 Task: Assign mailaustralia7@gmail.com as Assignee of Issue Issue0000000421 in Backlog  in Scrum Project Project0000000085 in Jira. Assign mailaustralia7@gmail.com as Assignee of Issue Issue0000000422 in Backlog  in Scrum Project Project0000000085 in Jira. Assign mailaustralia7@gmail.com as Assignee of Issue Issue0000000423 in Backlog  in Scrum Project Project0000000085 in Jira. Assign carxxstreet791@gmail.com as Assignee of Issue Issue0000000424 in Backlog  in Scrum Project Project0000000085 in Jira. Assign carxxstreet791@gmail.com as Assignee of Issue Issue0000000425 in Backlog  in Scrum Project Project0000000085 in Jira
Action: Mouse moved to (250, 73)
Screenshot: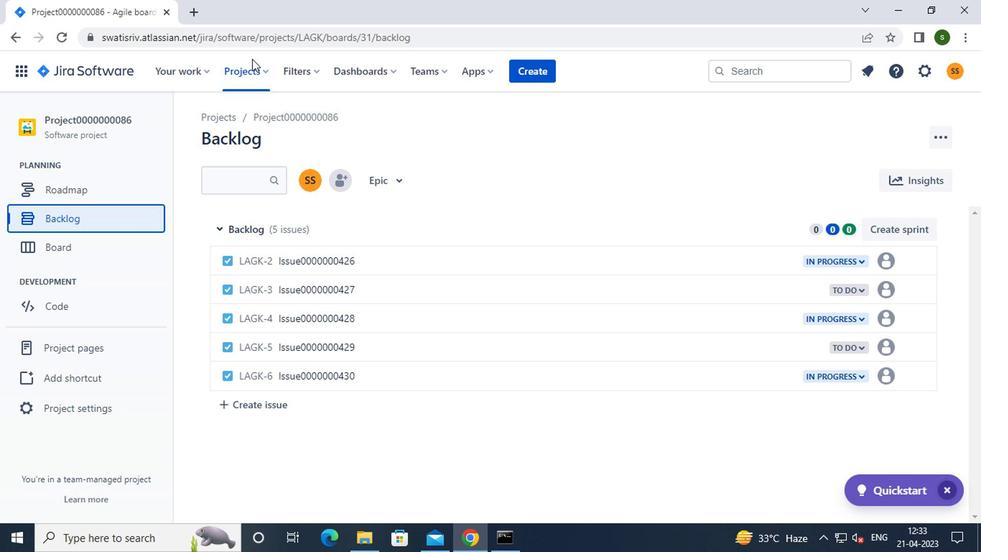 
Action: Mouse pressed left at (250, 73)
Screenshot: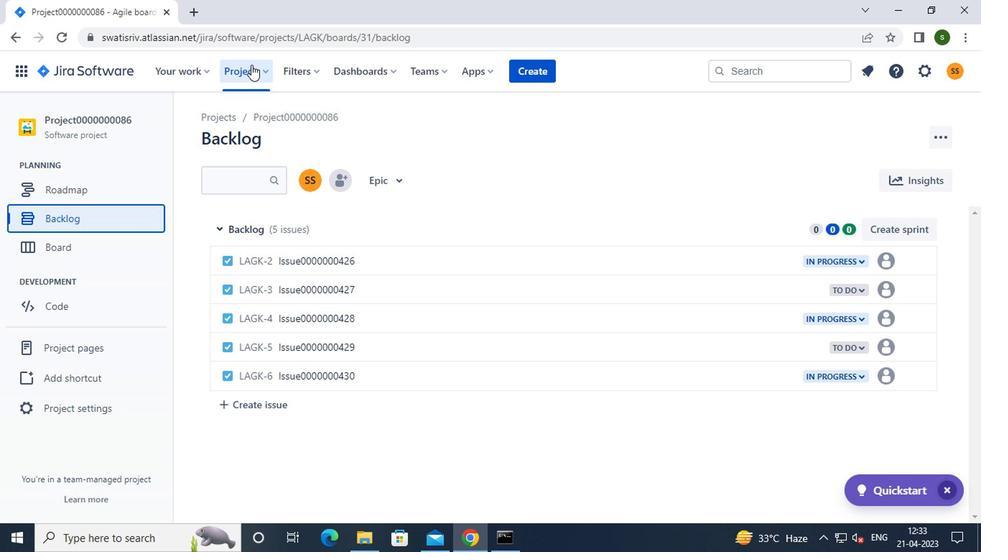 
Action: Mouse moved to (300, 169)
Screenshot: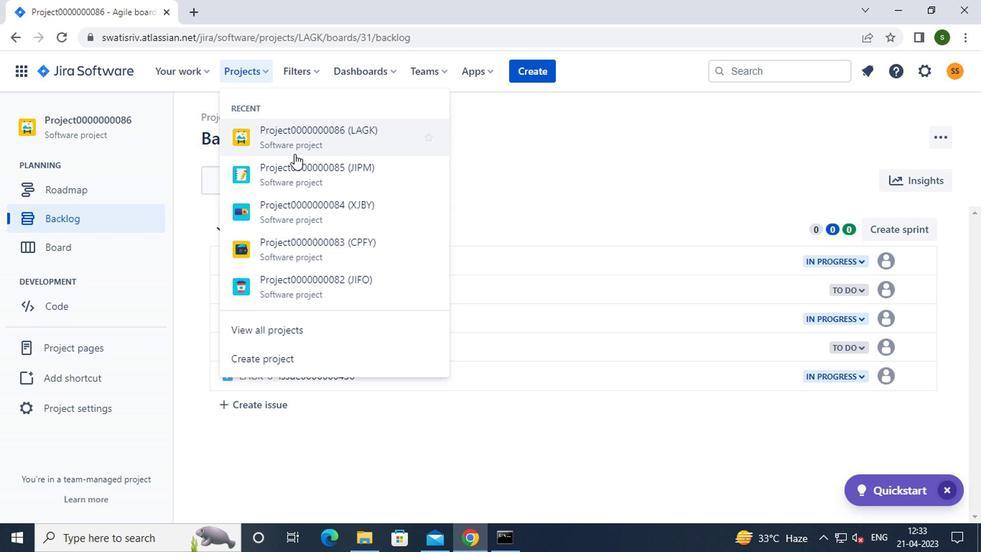 
Action: Mouse pressed left at (300, 169)
Screenshot: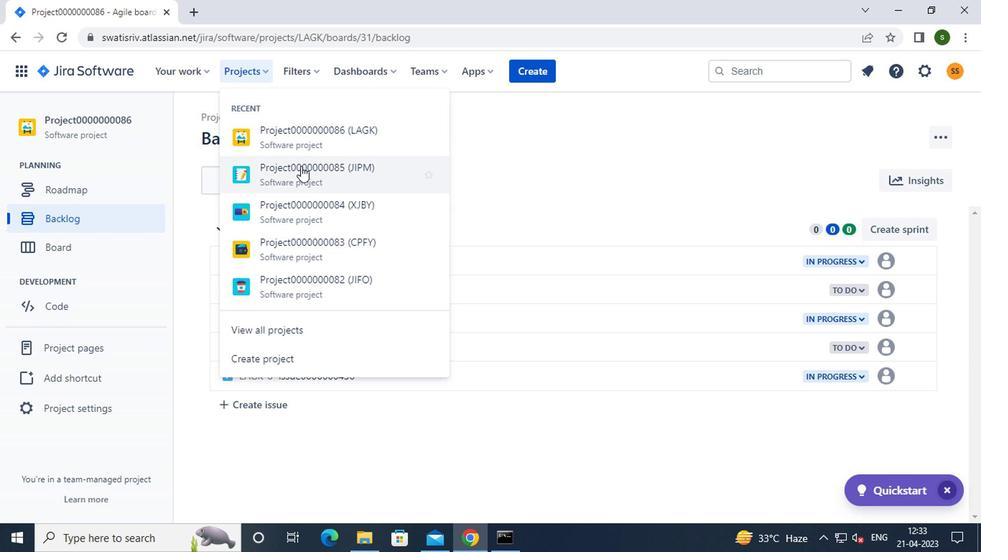 
Action: Mouse moved to (125, 216)
Screenshot: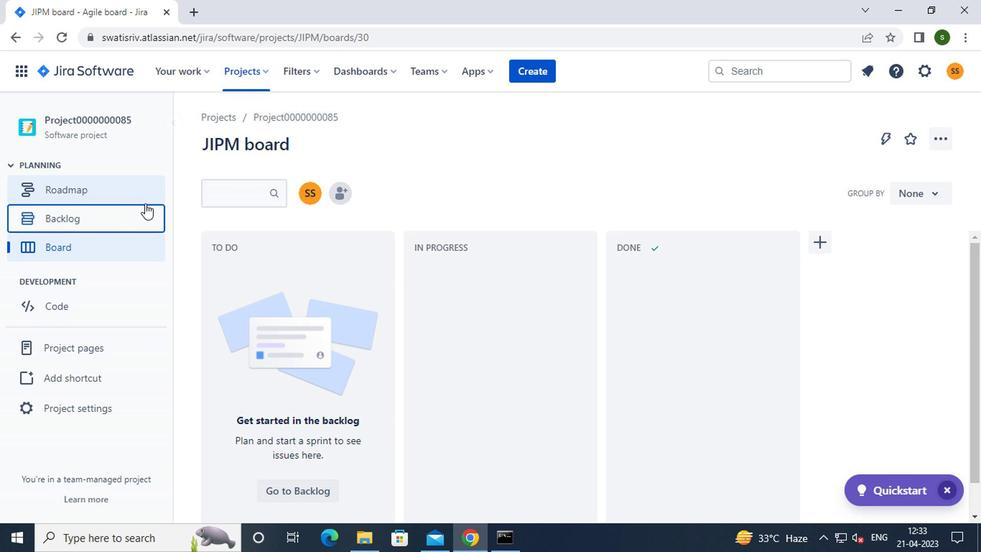 
Action: Mouse pressed left at (125, 216)
Screenshot: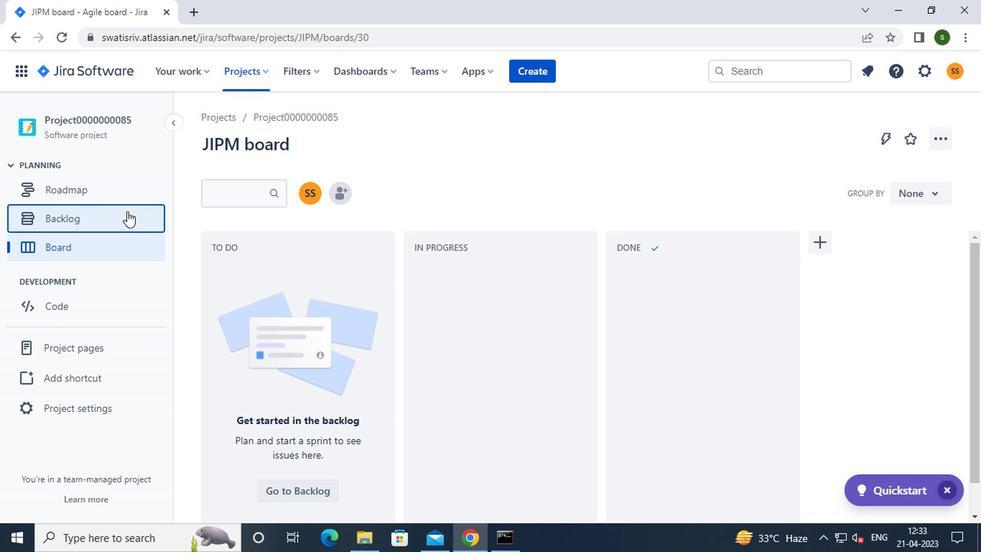 
Action: Mouse moved to (887, 265)
Screenshot: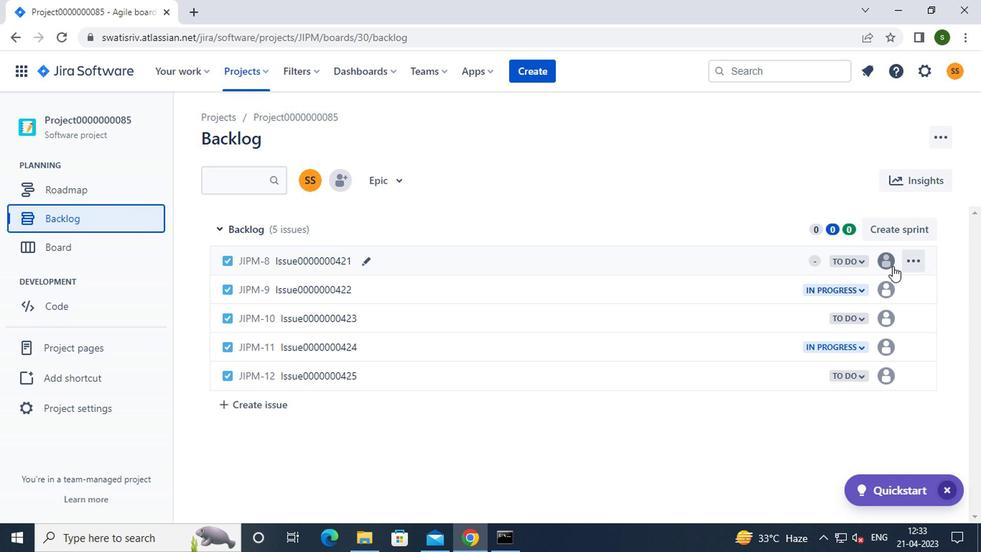 
Action: Mouse pressed left at (887, 265)
Screenshot: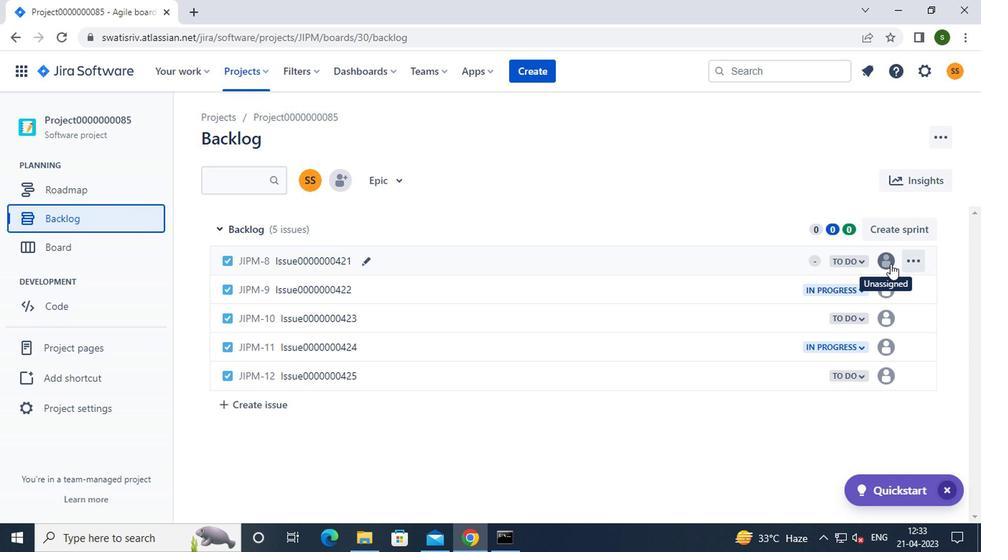 
Action: Mouse moved to (763, 405)
Screenshot: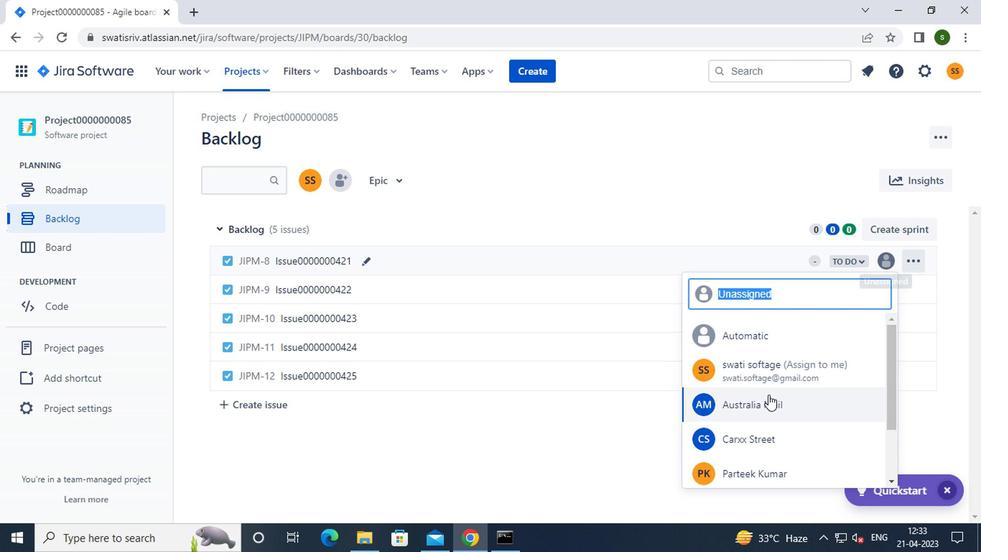 
Action: Mouse pressed left at (763, 405)
Screenshot: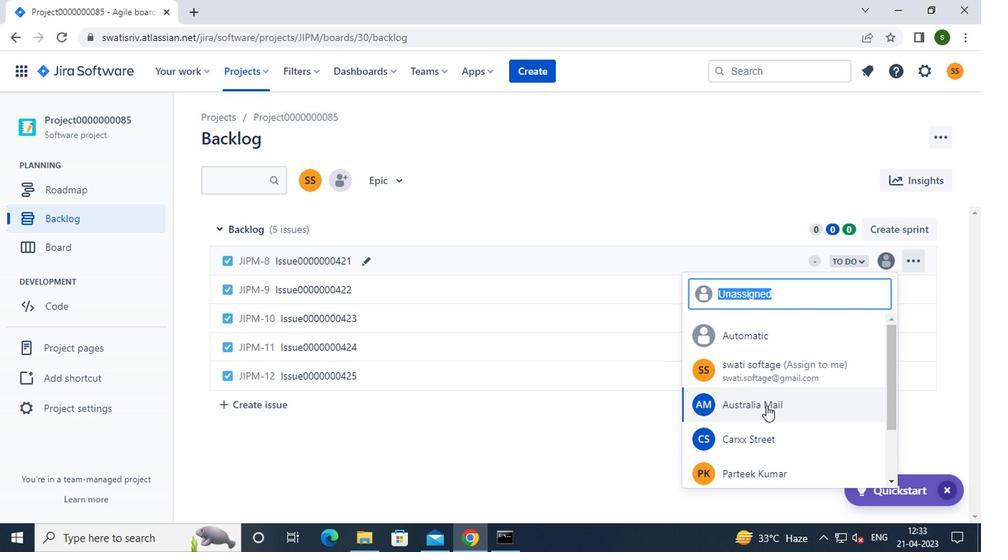 
Action: Mouse moved to (878, 290)
Screenshot: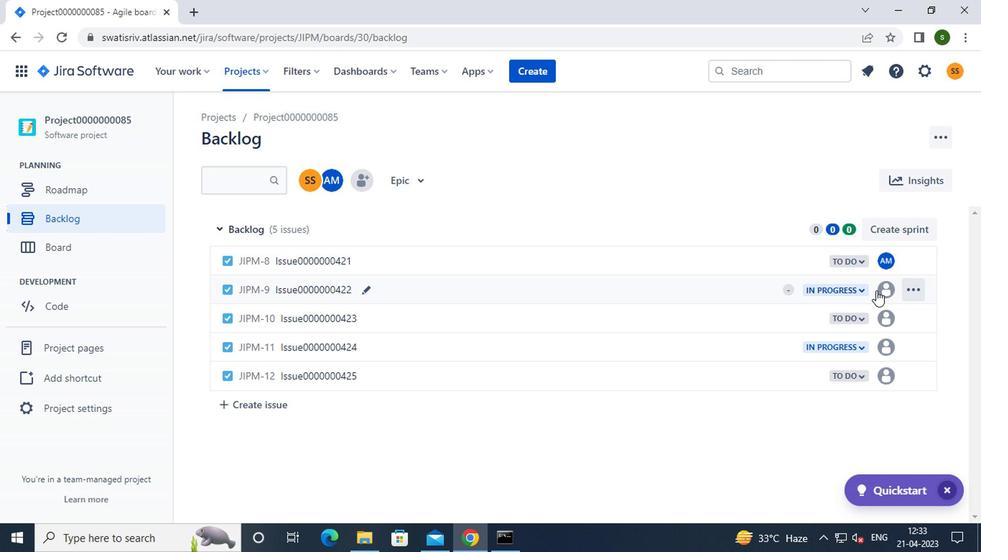 
Action: Mouse pressed left at (878, 290)
Screenshot: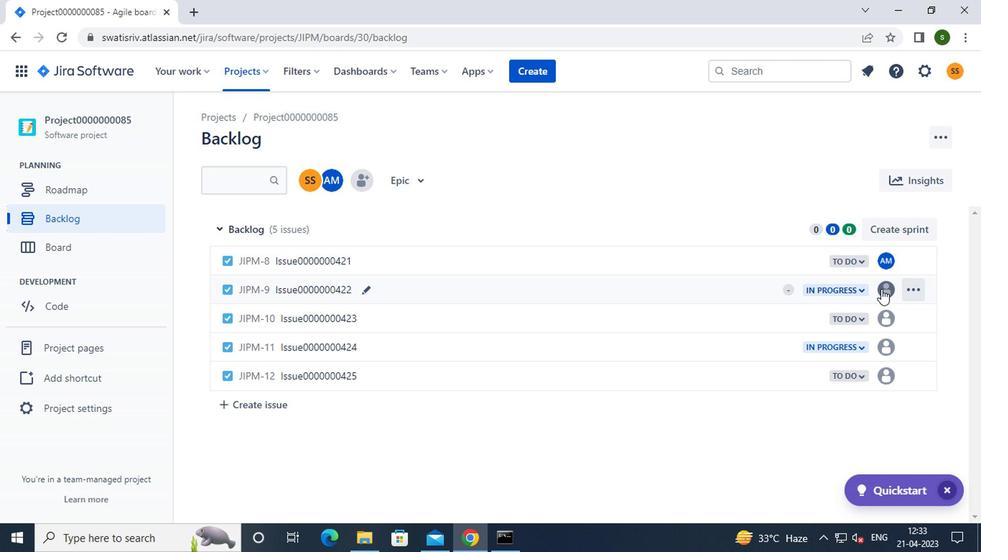 
Action: Mouse moved to (781, 435)
Screenshot: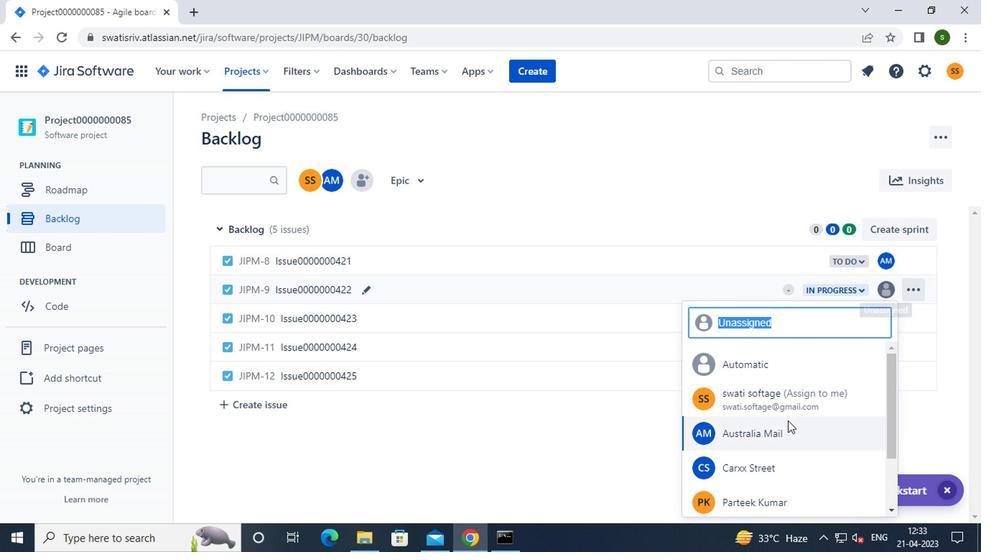 
Action: Mouse pressed left at (781, 435)
Screenshot: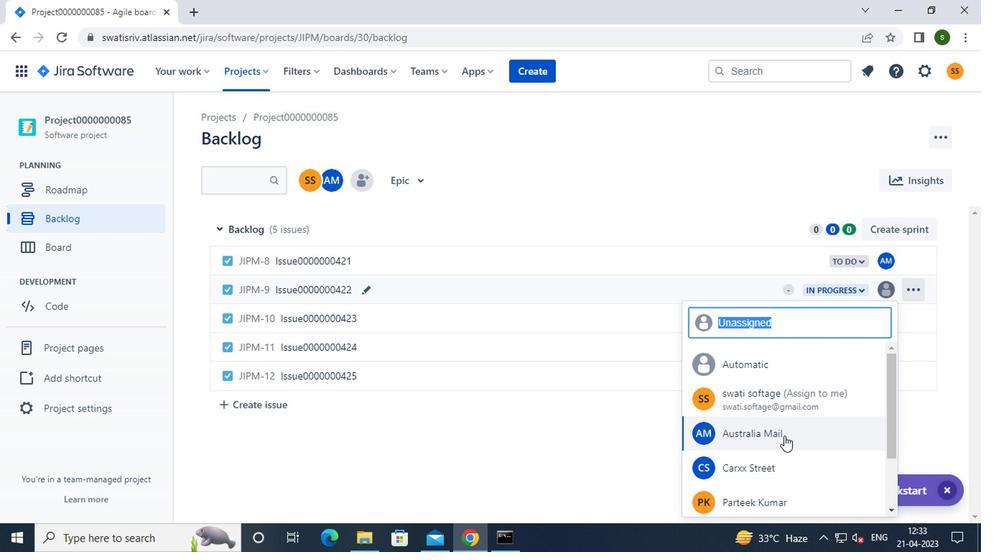 
Action: Mouse moved to (883, 320)
Screenshot: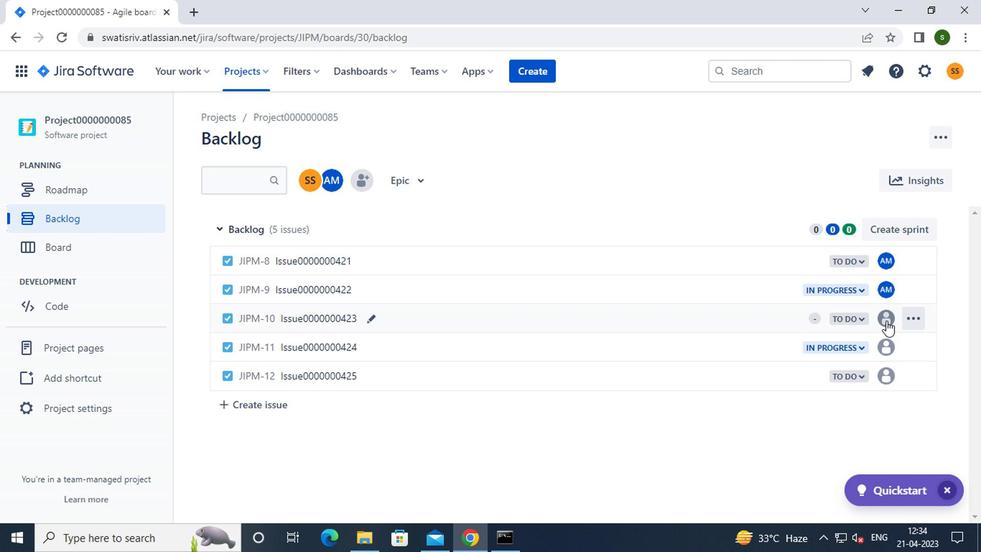 
Action: Mouse pressed left at (883, 320)
Screenshot: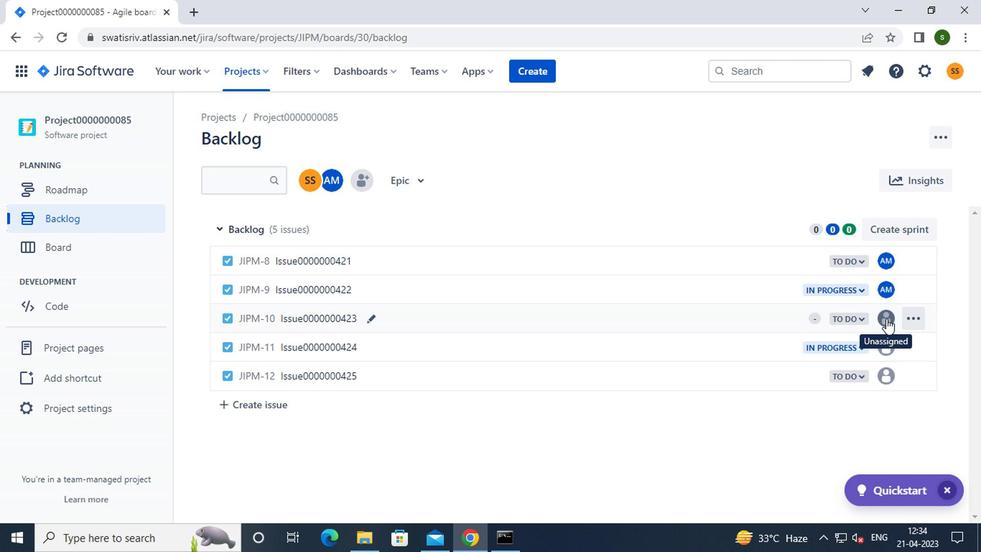 
Action: Mouse moved to (771, 457)
Screenshot: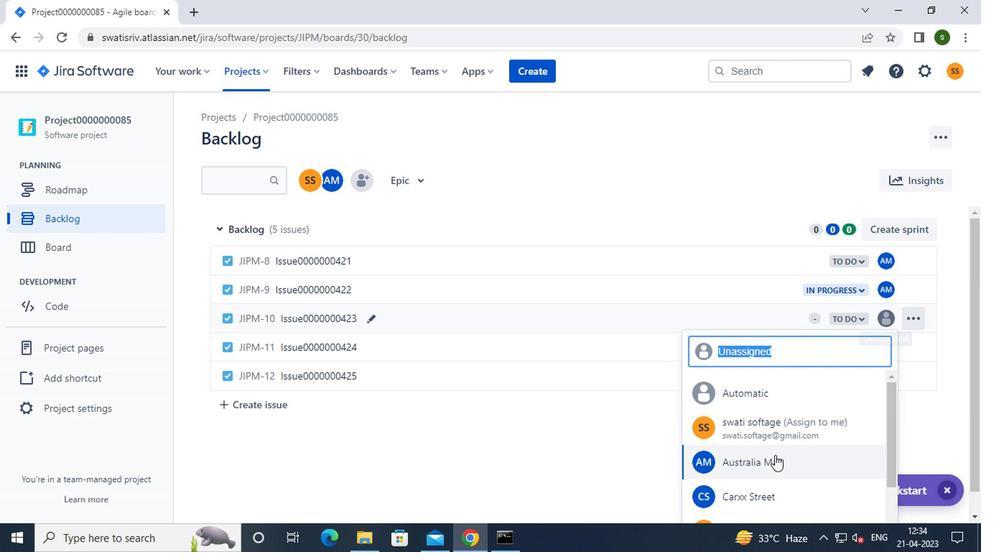 
Action: Mouse pressed left at (771, 457)
Screenshot: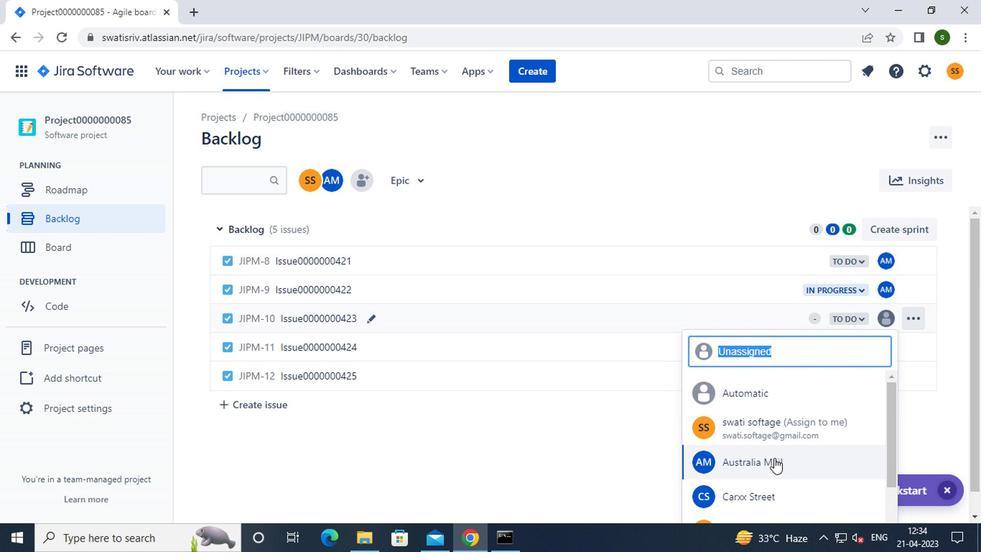 
Action: Mouse moved to (875, 343)
Screenshot: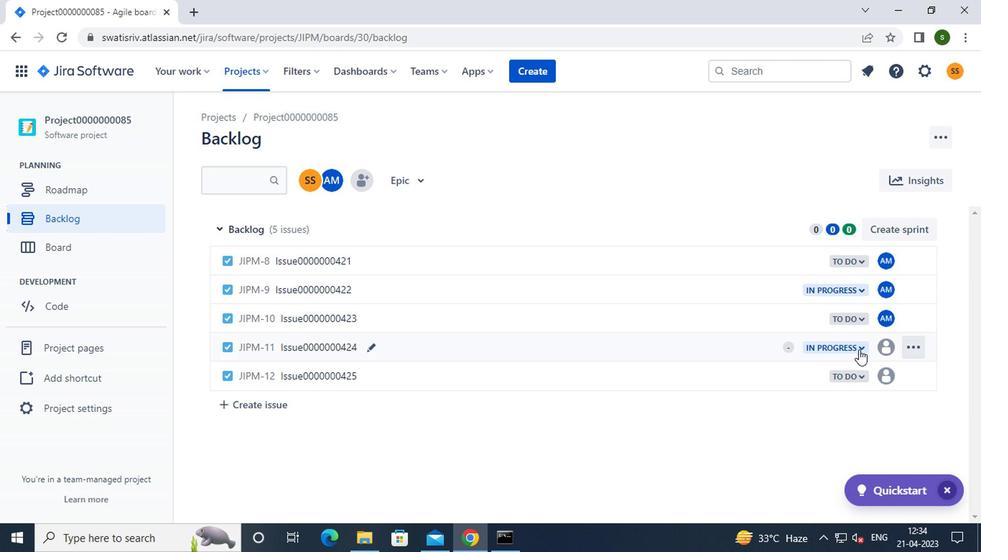
Action: Mouse pressed left at (875, 343)
Screenshot: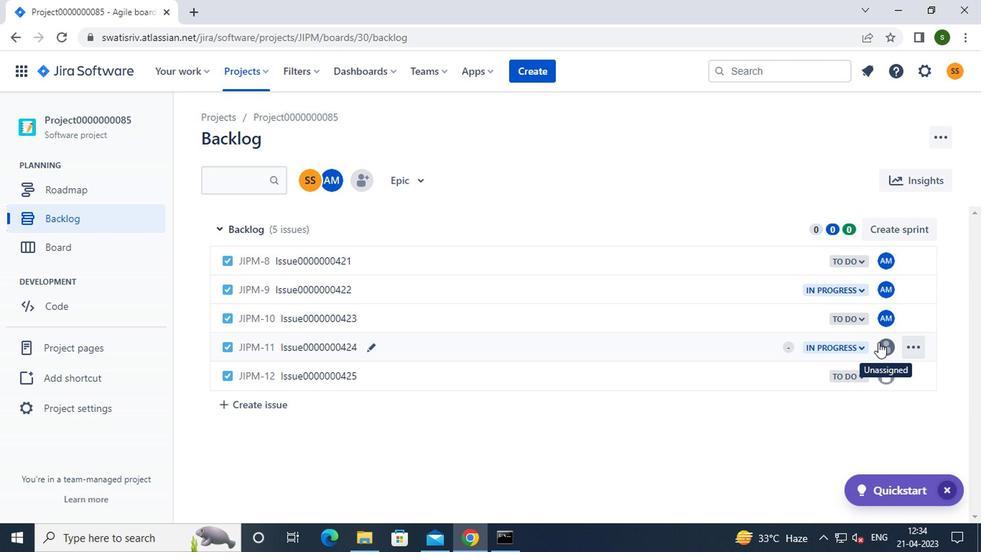 
Action: Mouse moved to (802, 410)
Screenshot: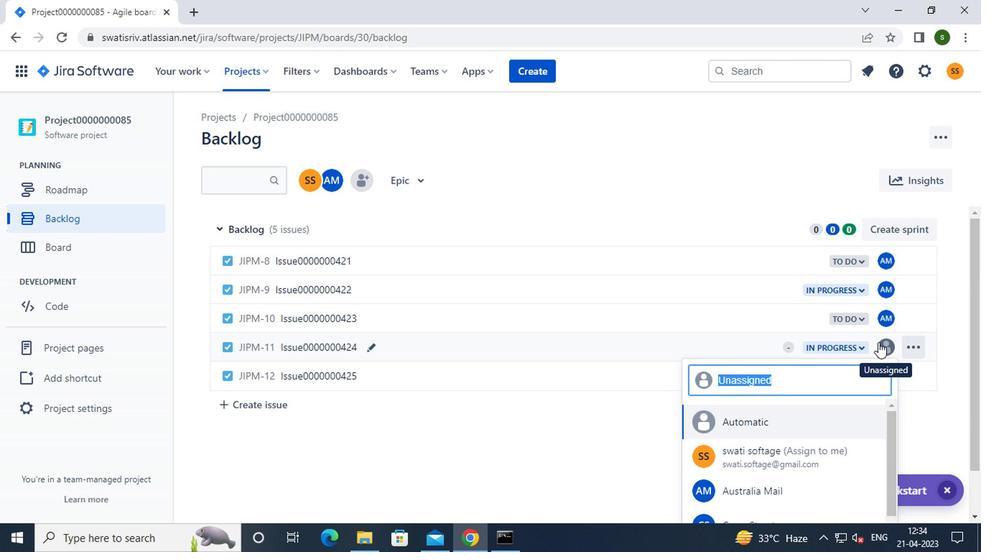 
Action: Mouse scrolled (802, 410) with delta (0, 0)
Screenshot: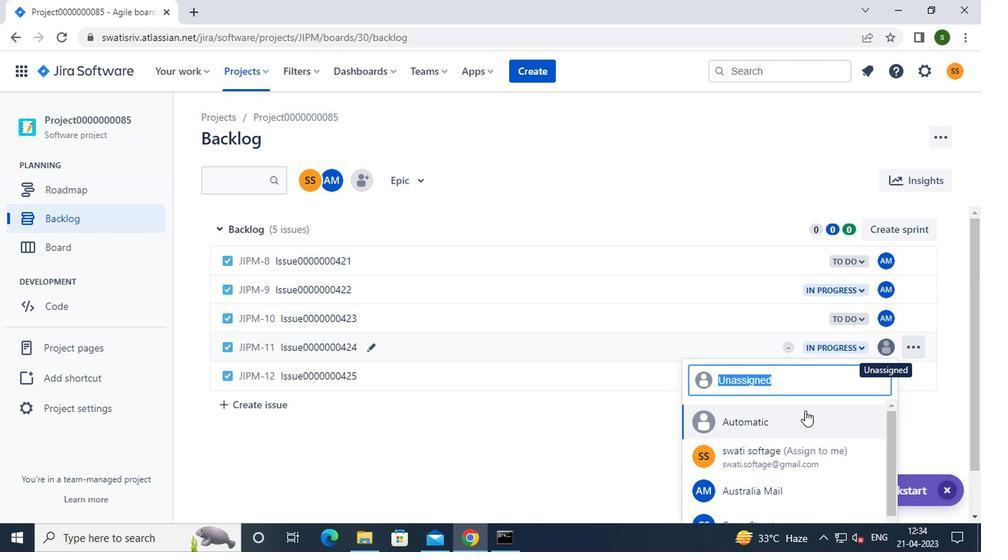 
Action: Mouse scrolled (802, 410) with delta (0, 0)
Screenshot: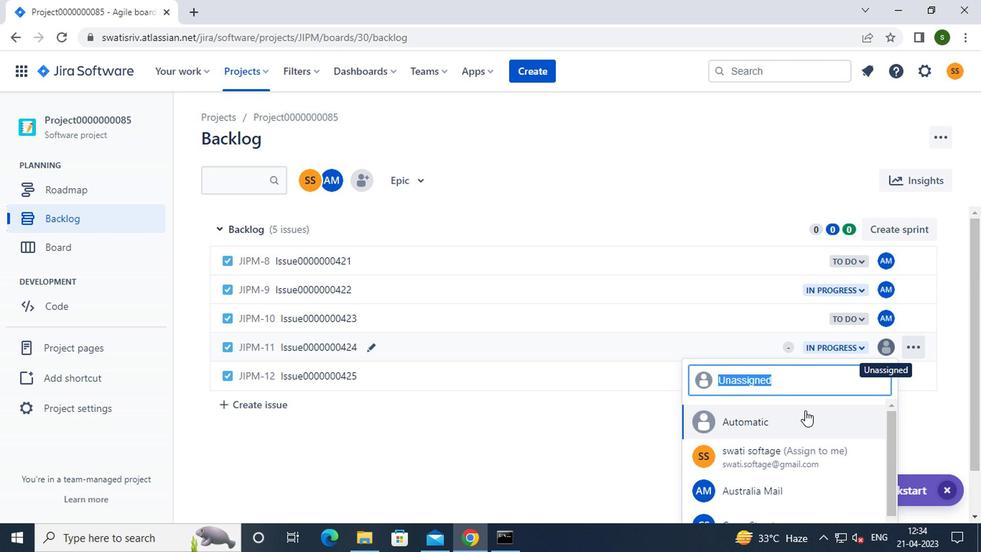 
Action: Mouse moved to (766, 454)
Screenshot: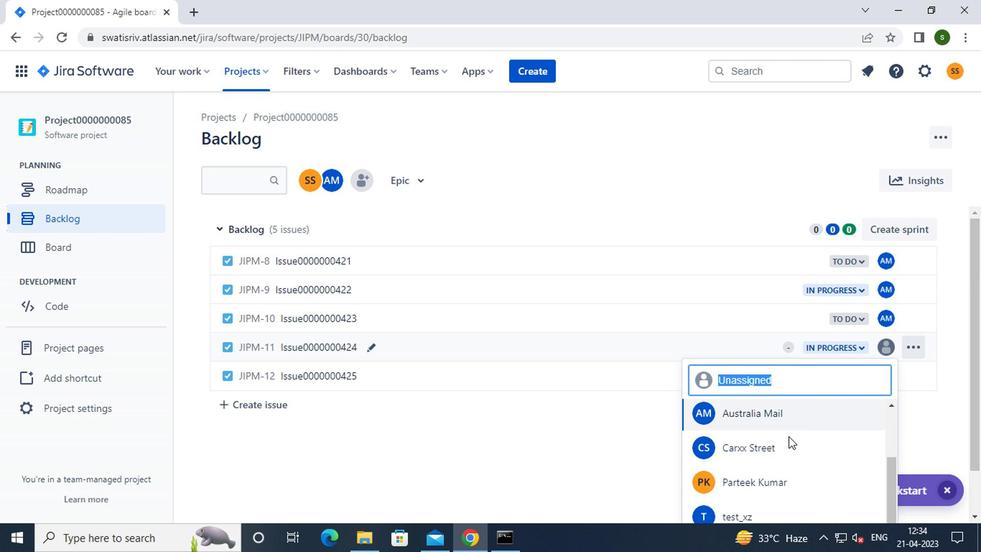 
Action: Mouse pressed left at (766, 454)
Screenshot: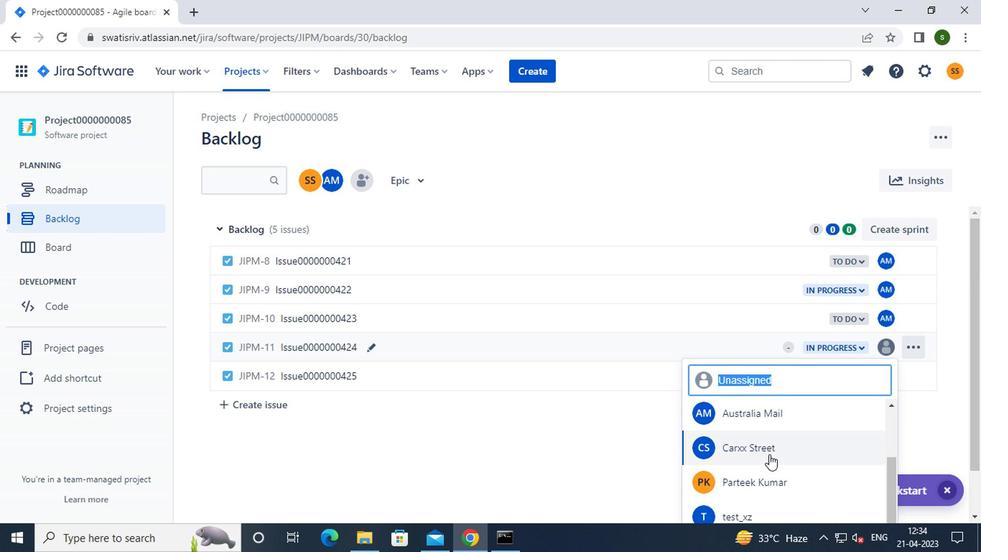 
Action: Mouse moved to (882, 377)
Screenshot: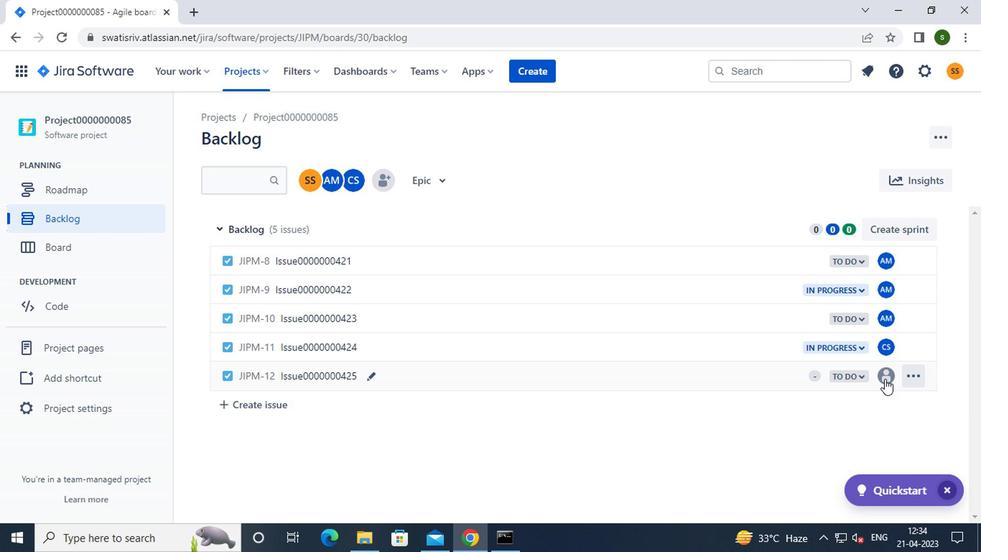 
Action: Mouse pressed left at (882, 377)
Screenshot: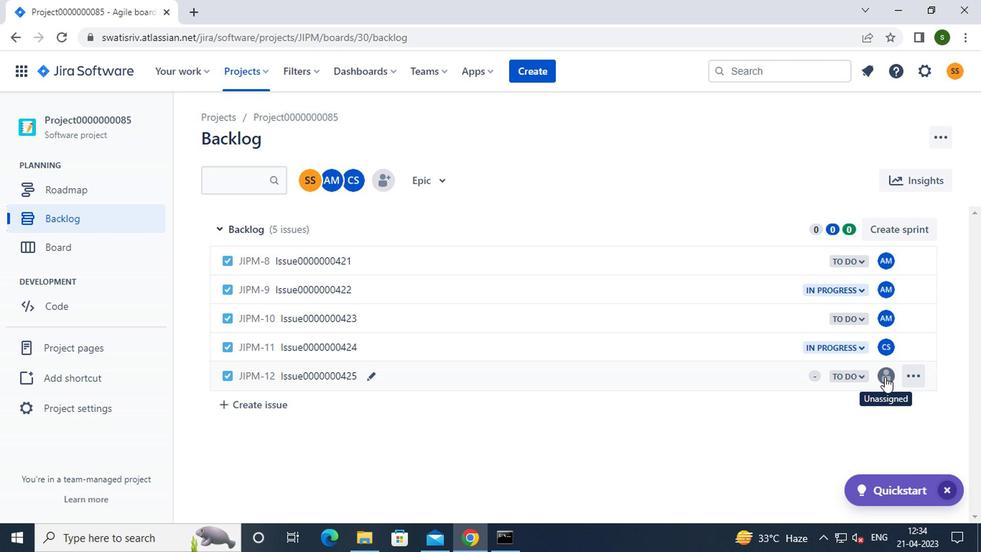 
Action: Mouse moved to (803, 447)
Screenshot: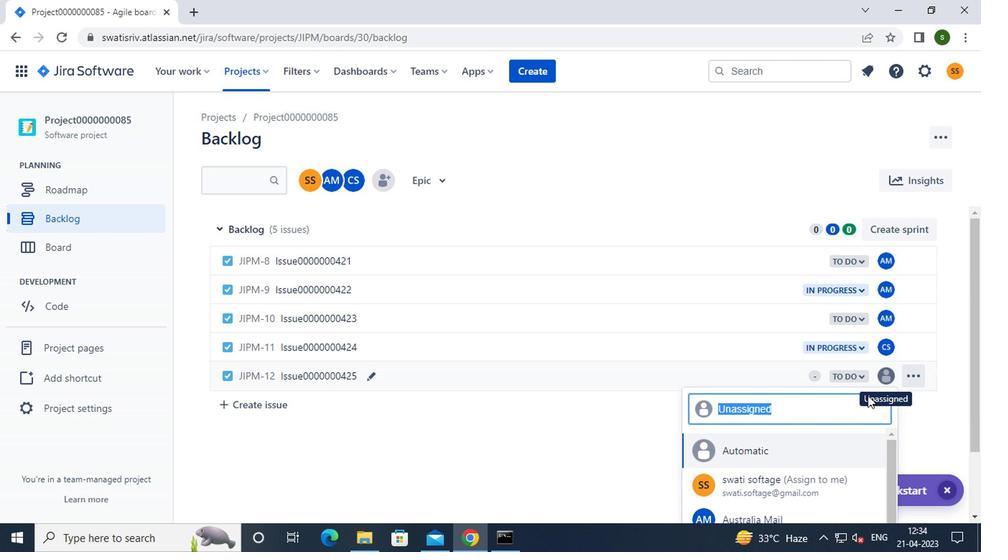 
Action: Mouse scrolled (803, 446) with delta (0, -1)
Screenshot: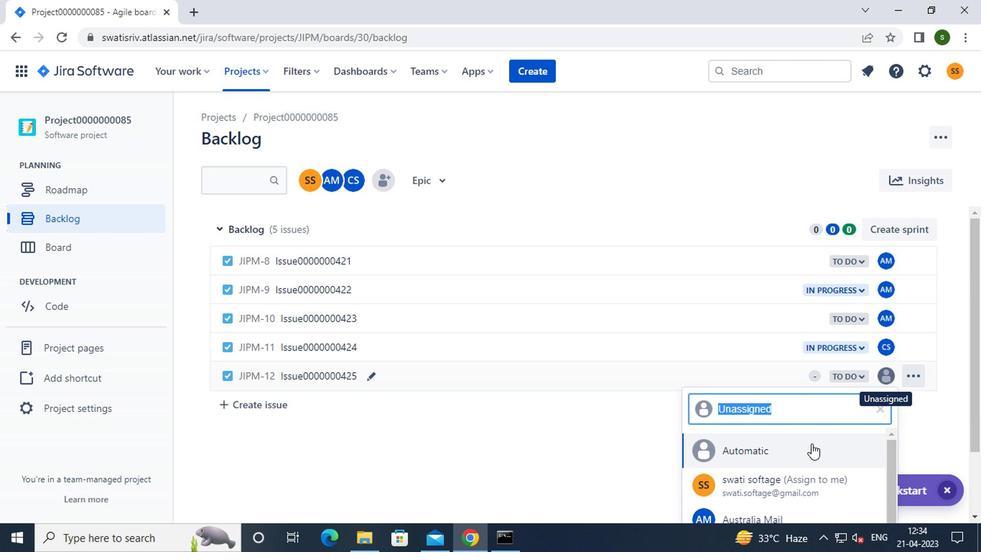 
Action: Mouse moved to (771, 477)
Screenshot: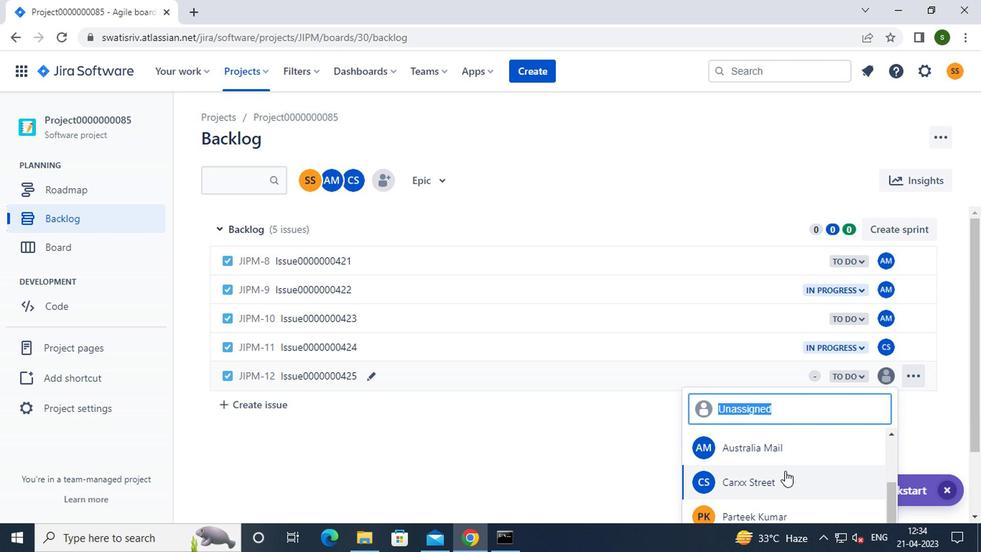 
Action: Mouse pressed left at (771, 477)
Screenshot: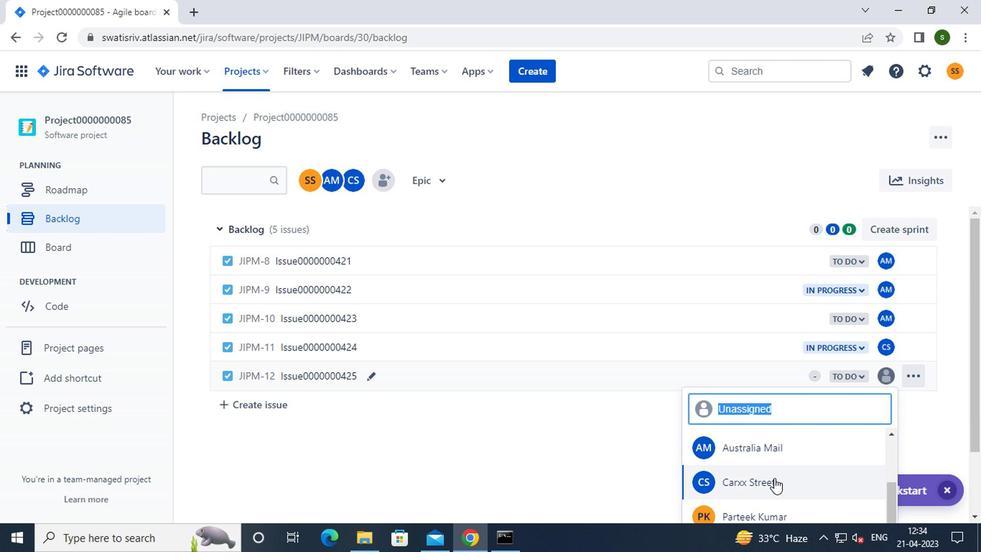 
Action: Mouse moved to (625, 136)
Screenshot: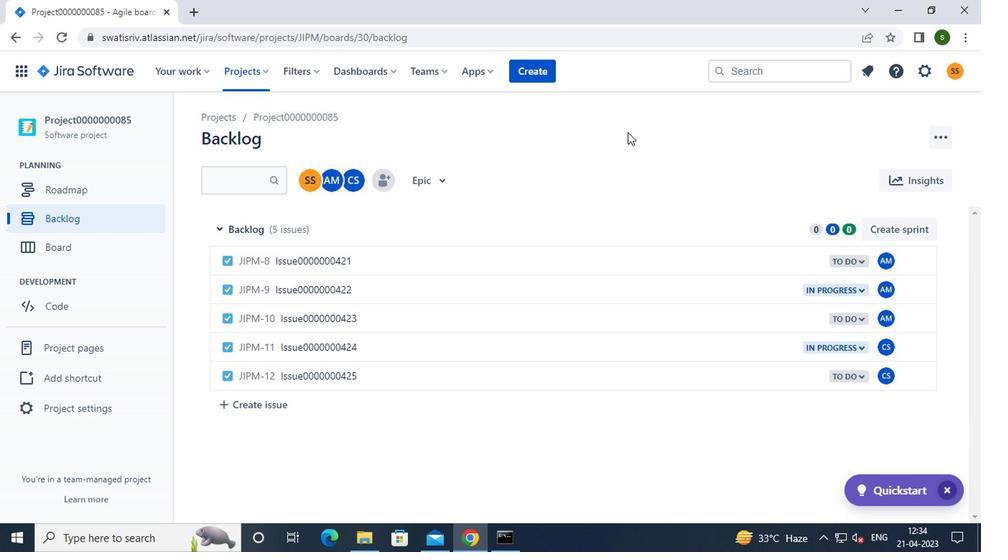 
